 Task: Assign in the project ZephyrTech the issue 'Develop a new tool for automated testing of security vulnerabilities in web applications' to the sprint 'Stellar Sprint'.
Action: Mouse moved to (1044, 302)
Screenshot: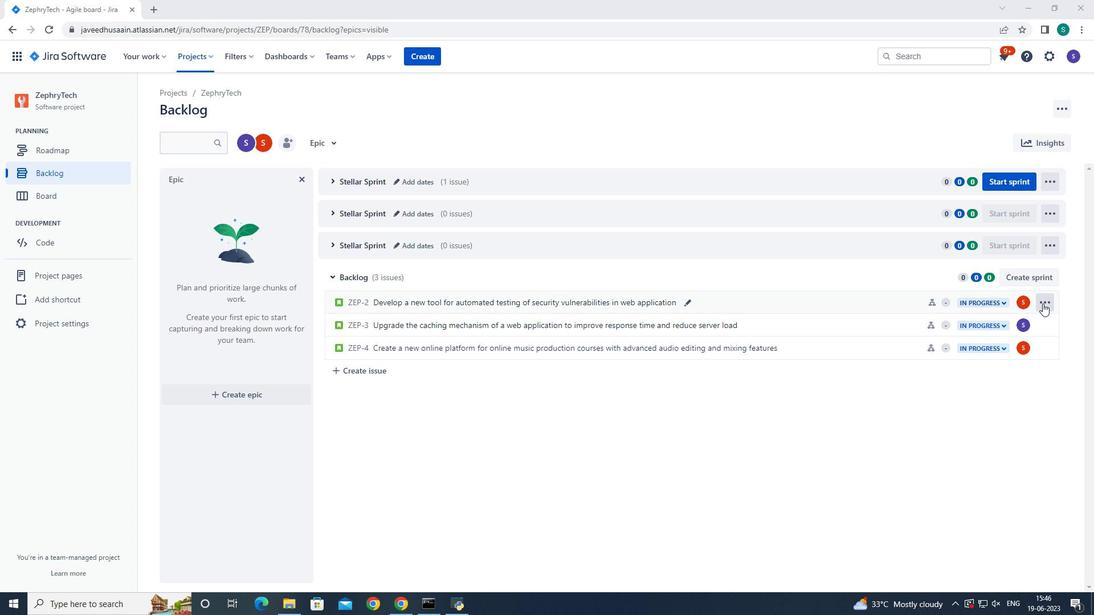 
Action: Mouse pressed left at (1044, 302)
Screenshot: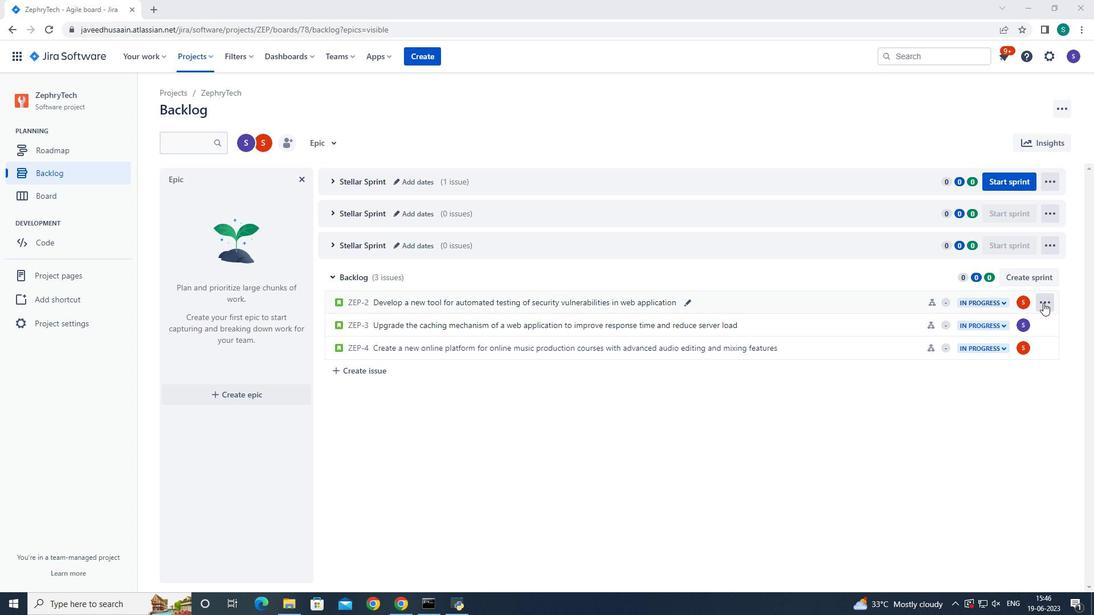 
Action: Mouse moved to (1008, 452)
Screenshot: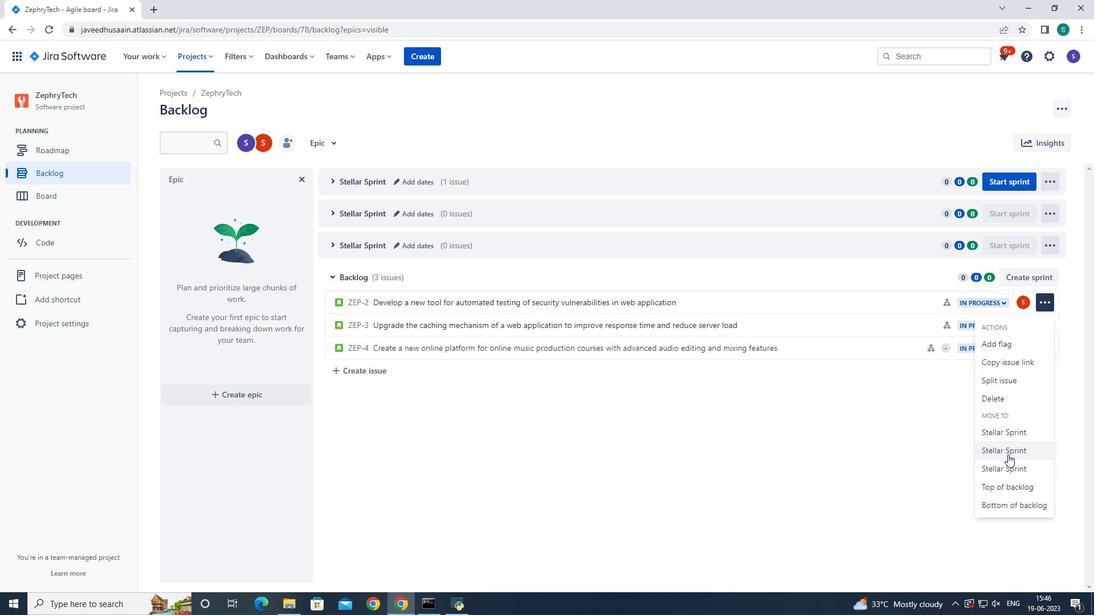 
Action: Mouse pressed left at (1008, 452)
Screenshot: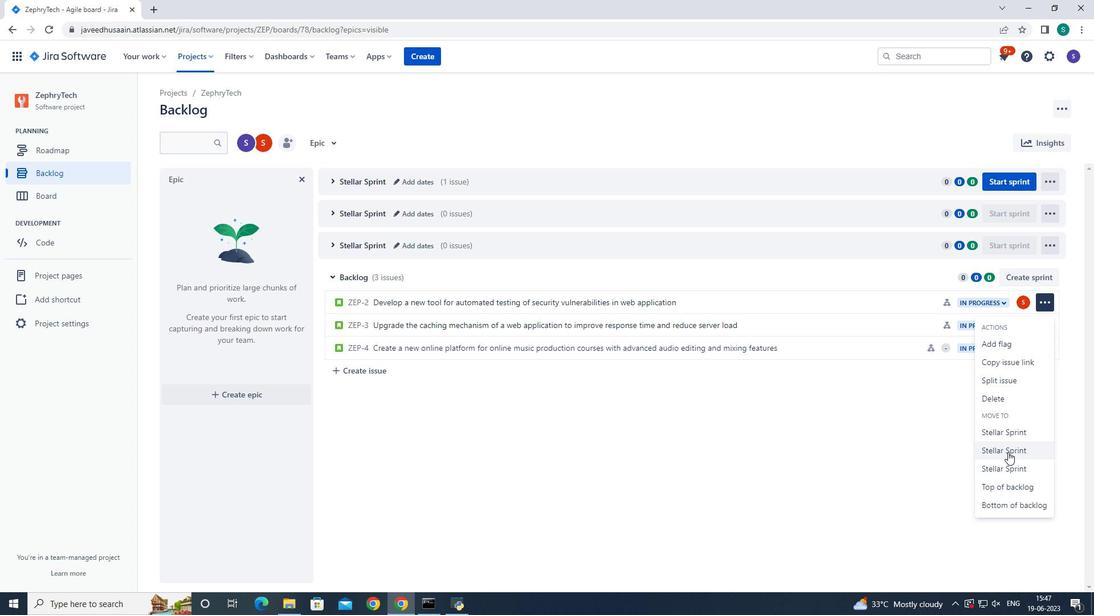 
Action: Mouse moved to (435, 428)
Screenshot: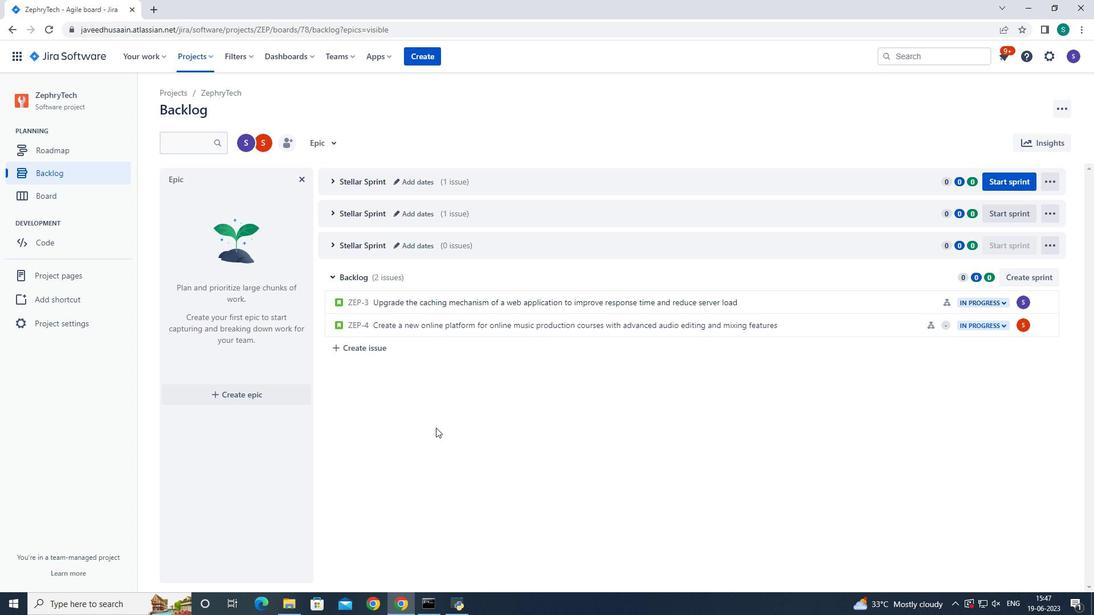 
